 Task: In the  document Geneticengineeringletter.txt Change the allignment of footer to  'Left ' Select the entire text and insert font style 'Nunito' and font size: 16
Action: Mouse moved to (308, 369)
Screenshot: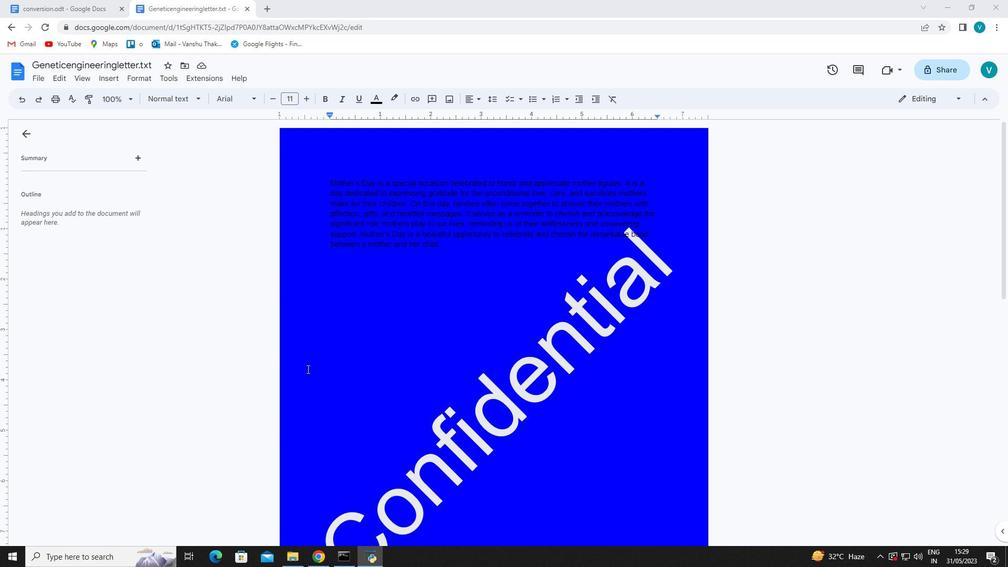 
Action: Mouse scrolled (308, 368) with delta (0, 0)
Screenshot: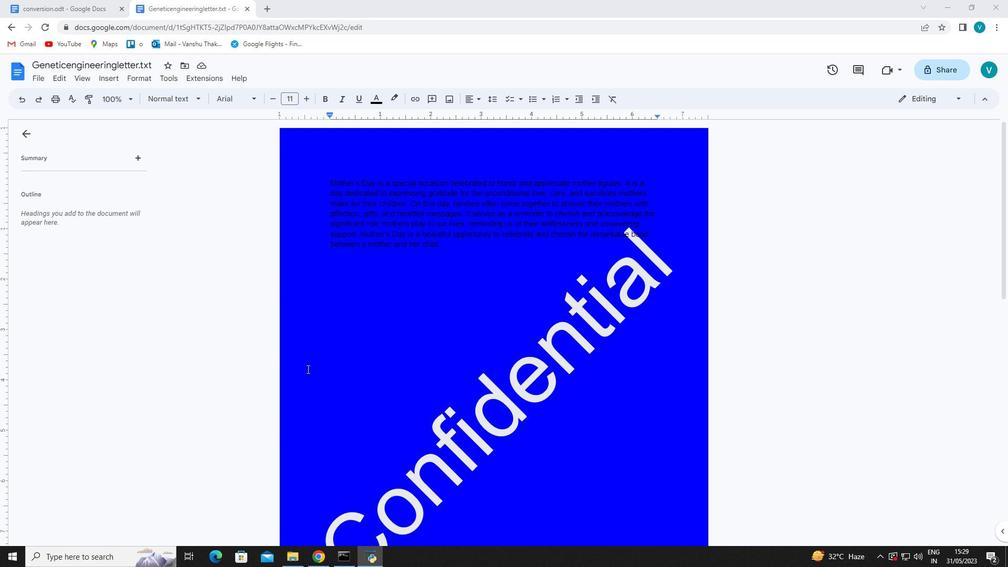 
Action: Mouse scrolled (308, 368) with delta (0, 0)
Screenshot: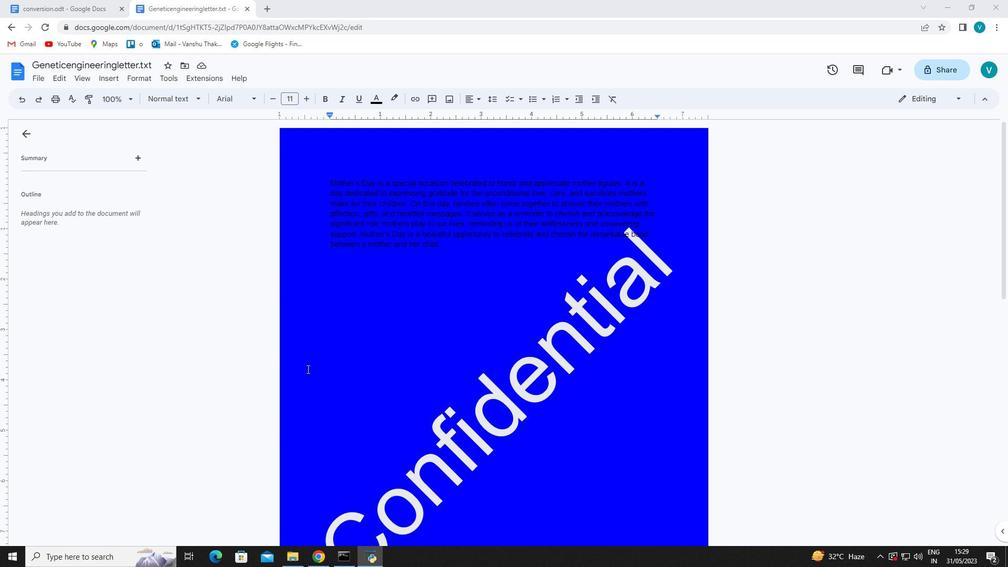 
Action: Mouse scrolled (308, 368) with delta (0, 0)
Screenshot: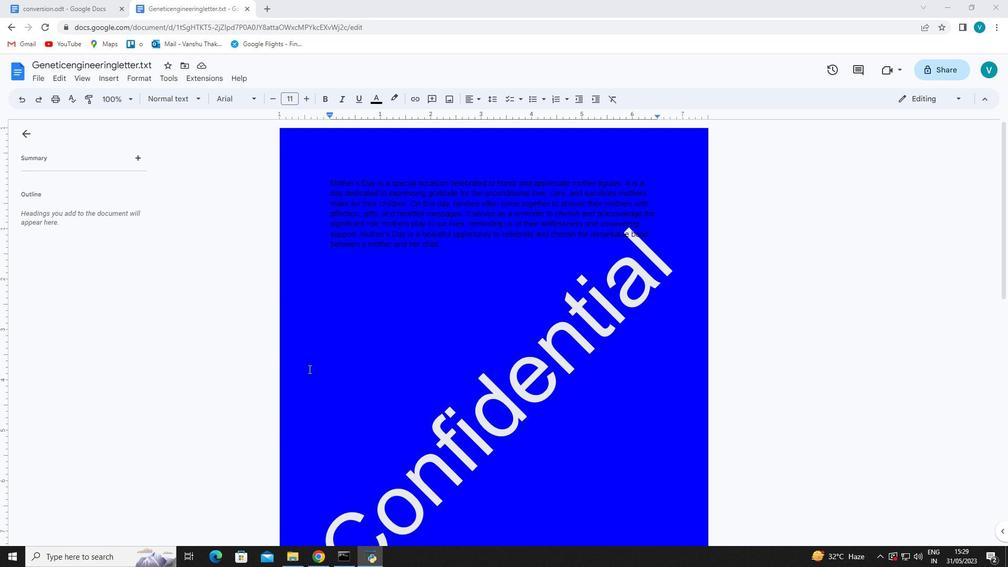 
Action: Mouse scrolled (308, 368) with delta (0, 0)
Screenshot: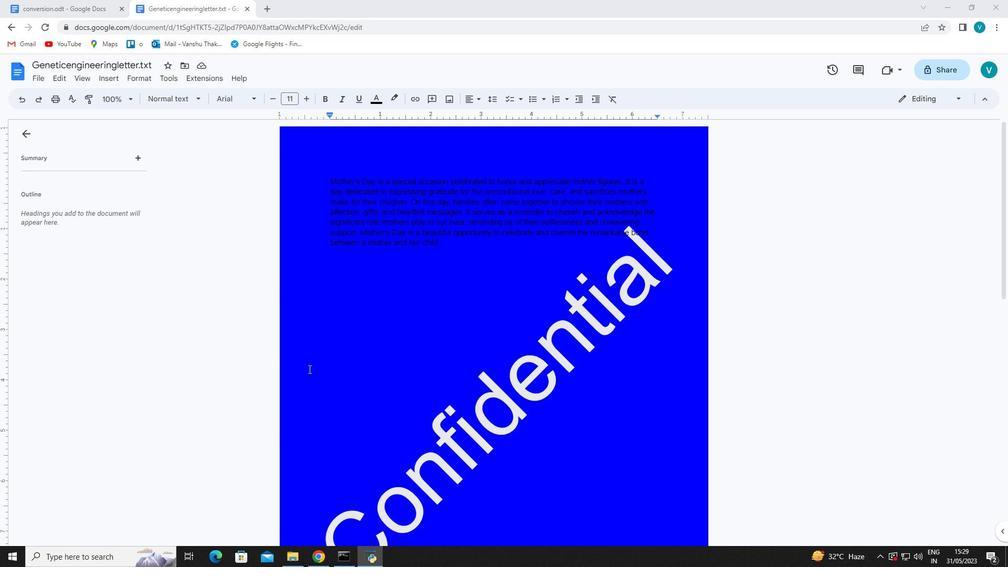 
Action: Mouse moved to (324, 438)
Screenshot: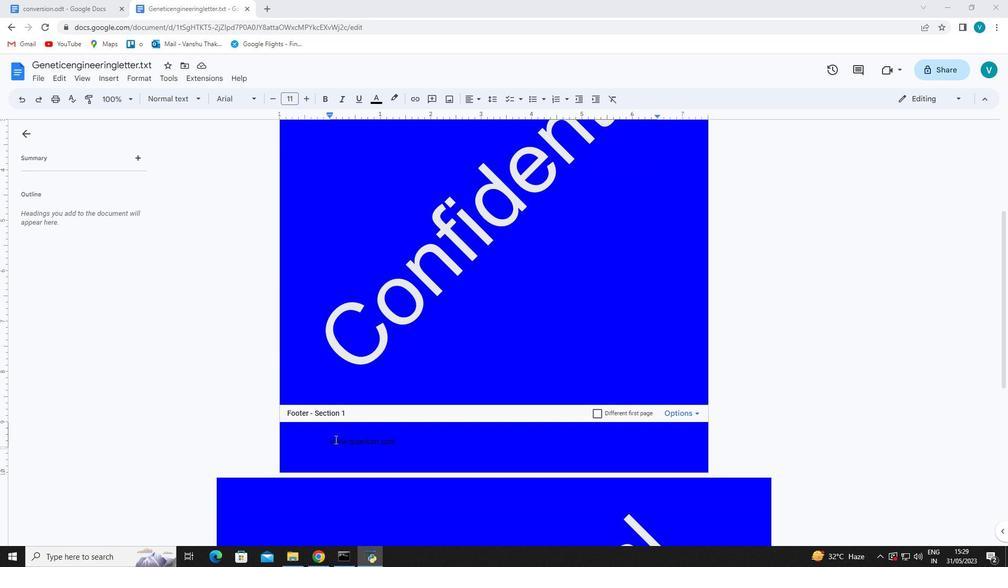 
Action: Mouse pressed left at (324, 438)
Screenshot: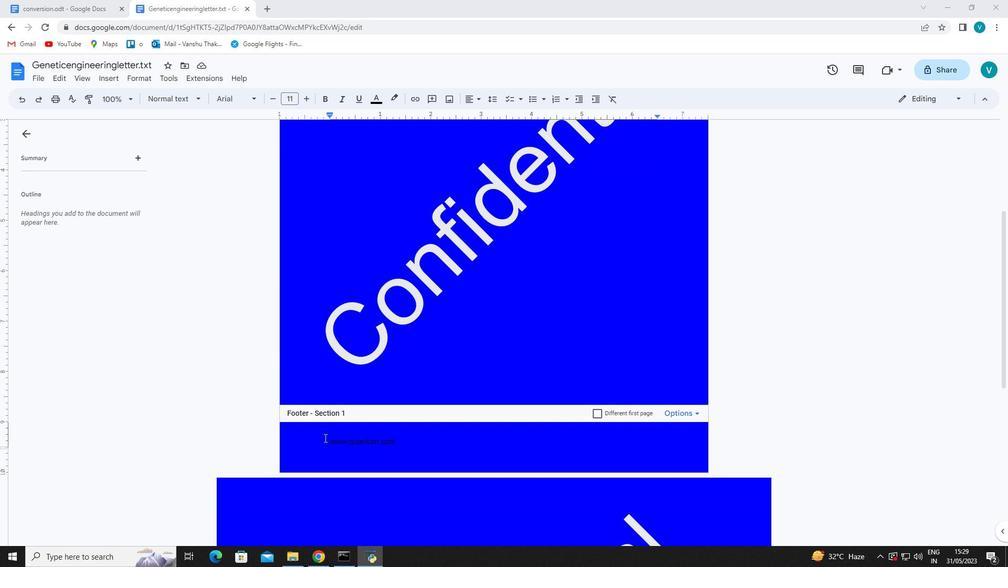 
Action: Mouse moved to (475, 98)
Screenshot: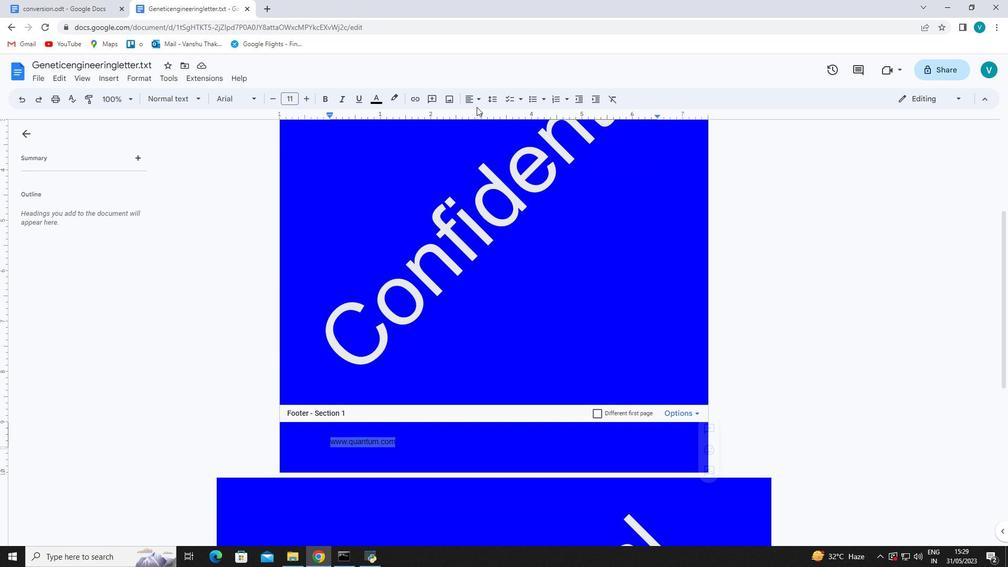 
Action: Mouse pressed left at (475, 98)
Screenshot: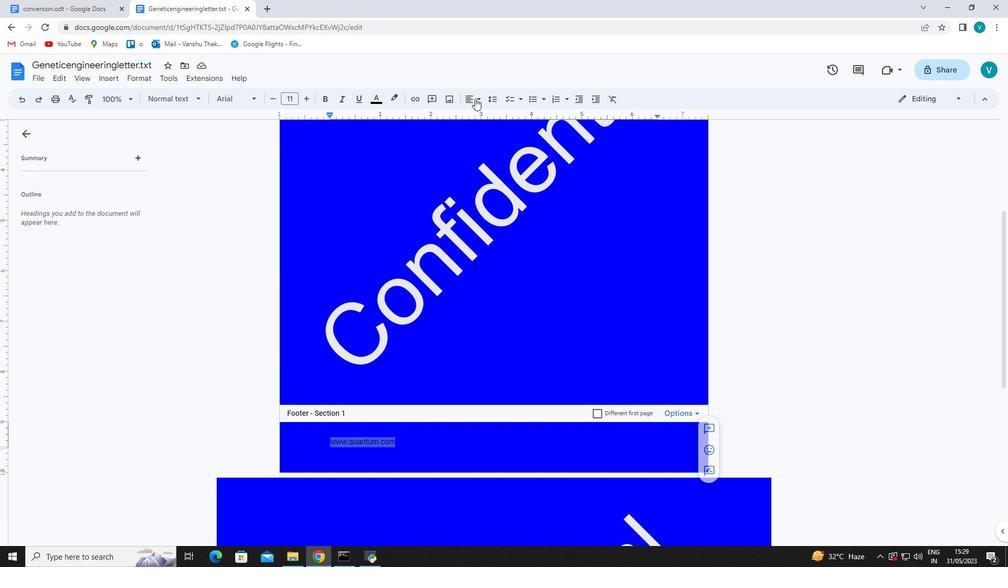 
Action: Mouse moved to (476, 117)
Screenshot: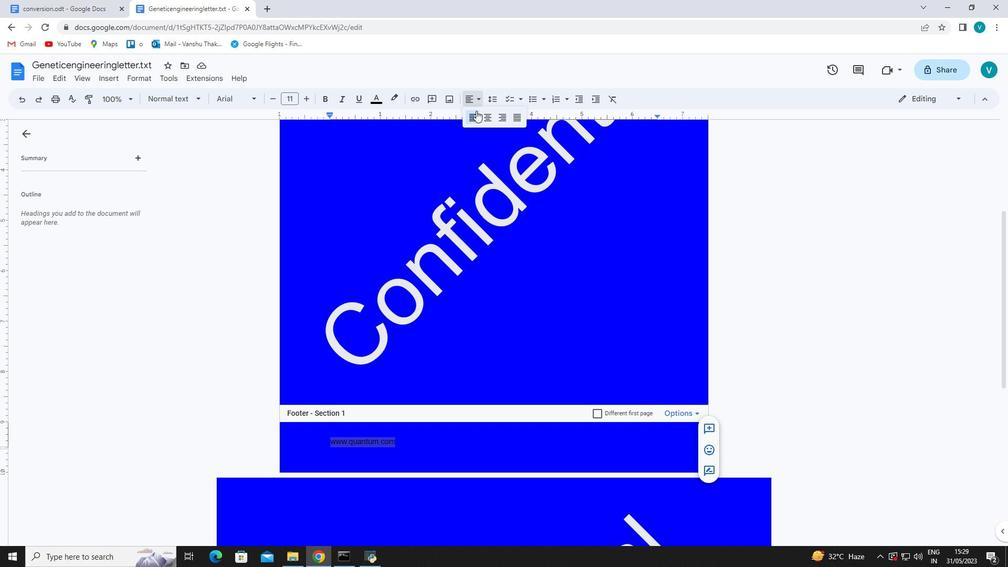 
Action: Mouse pressed left at (476, 117)
Screenshot: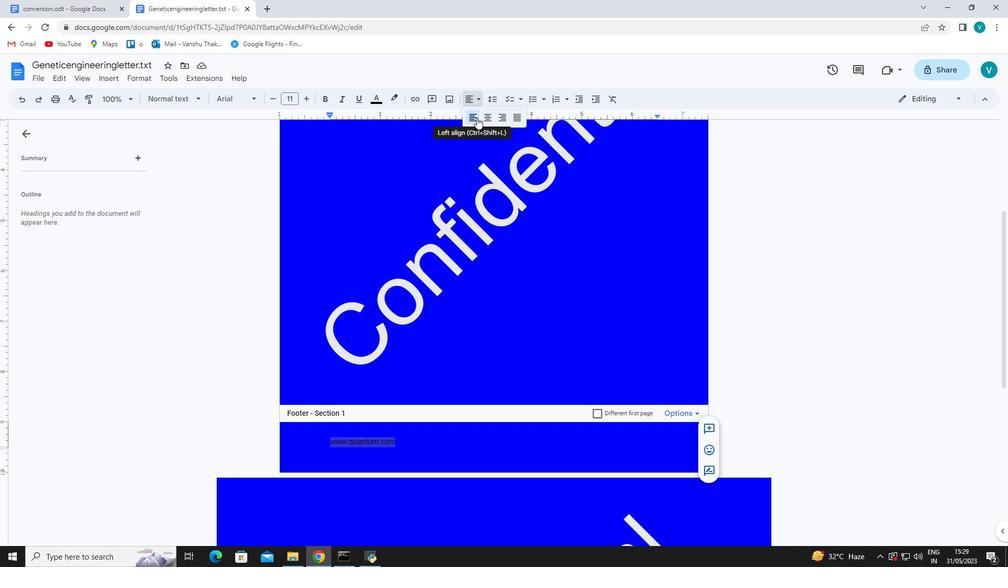 
Action: Mouse moved to (391, 345)
Screenshot: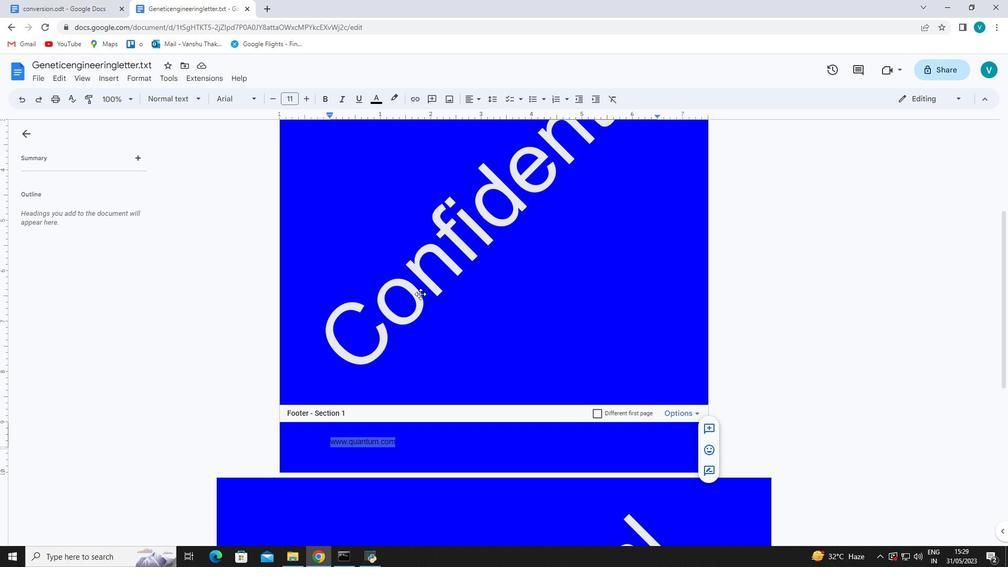 
Action: Mouse scrolled (391, 346) with delta (0, 0)
Screenshot: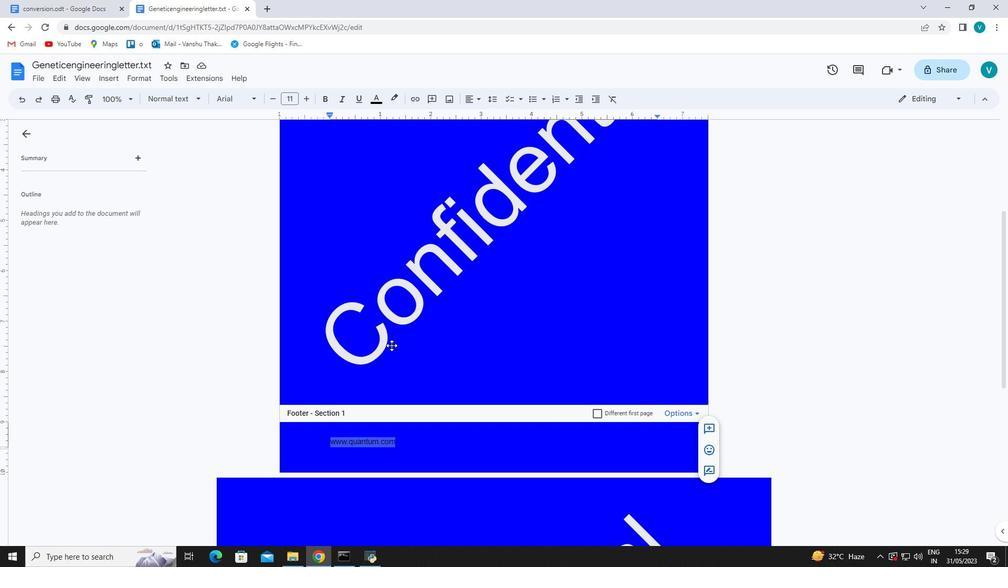 
Action: Mouse scrolled (391, 346) with delta (0, 0)
Screenshot: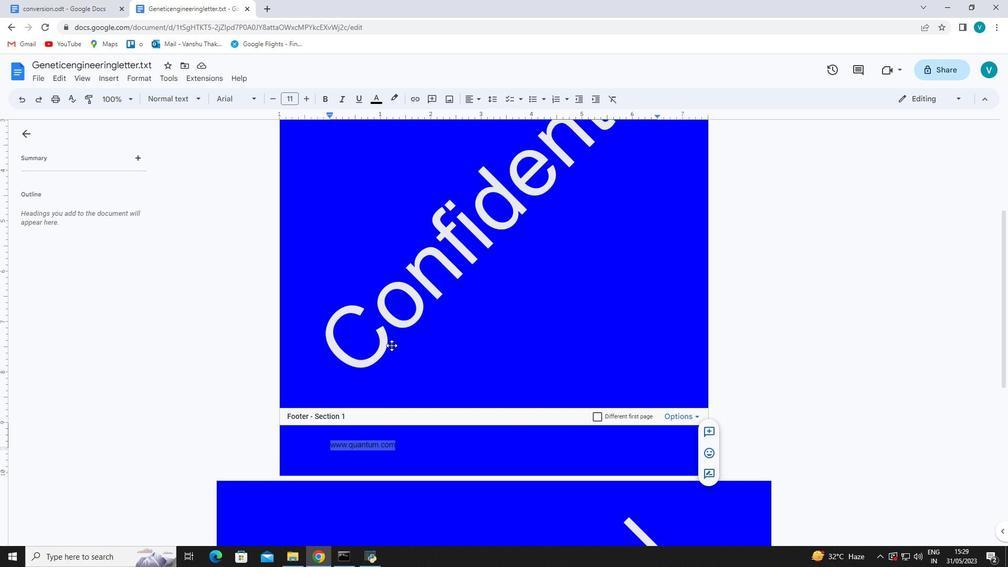 
Action: Mouse scrolled (391, 346) with delta (0, 0)
Screenshot: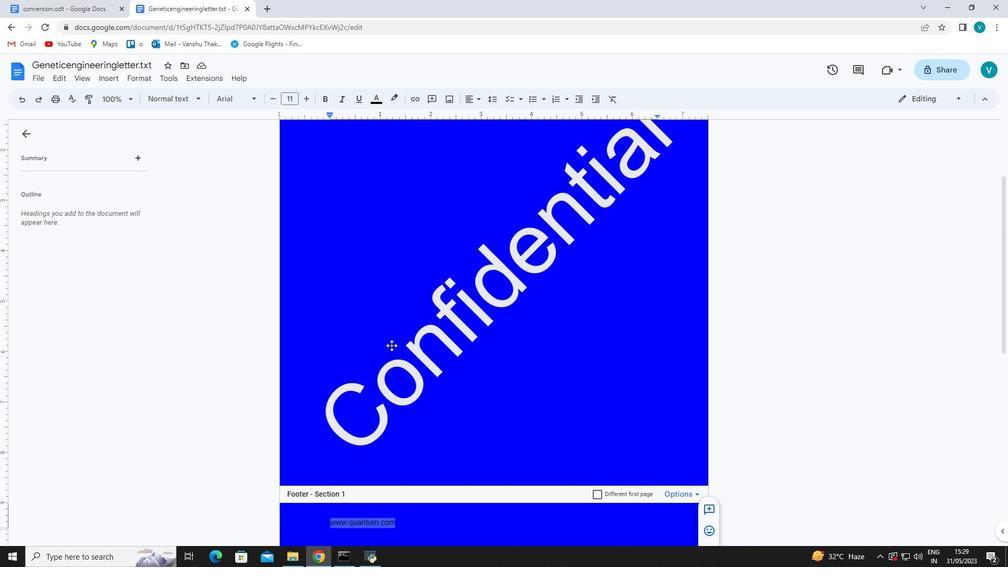 
Action: Mouse scrolled (391, 346) with delta (0, 0)
Screenshot: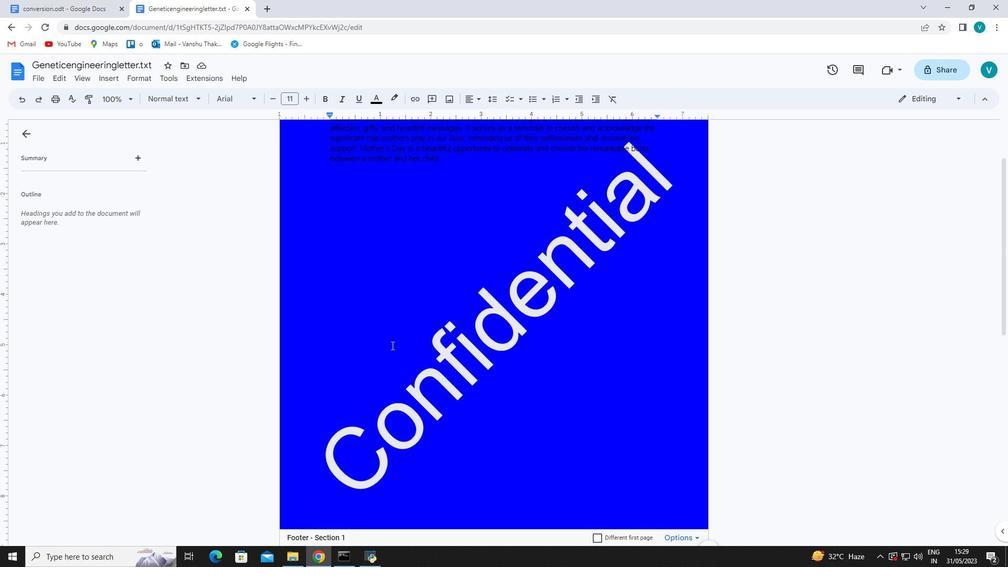 
Action: Mouse scrolled (391, 346) with delta (0, 0)
Screenshot: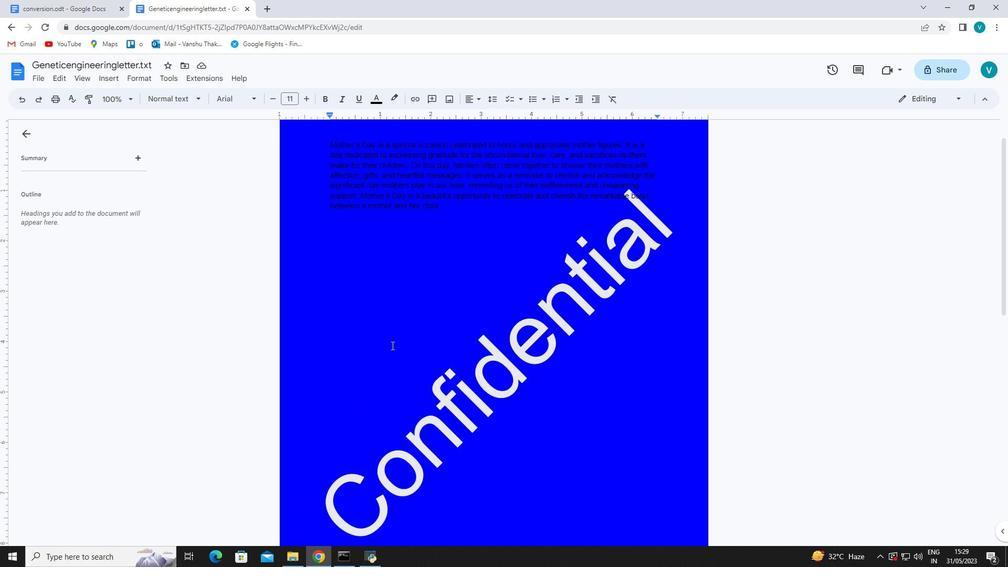 
Action: Mouse moved to (330, 182)
Screenshot: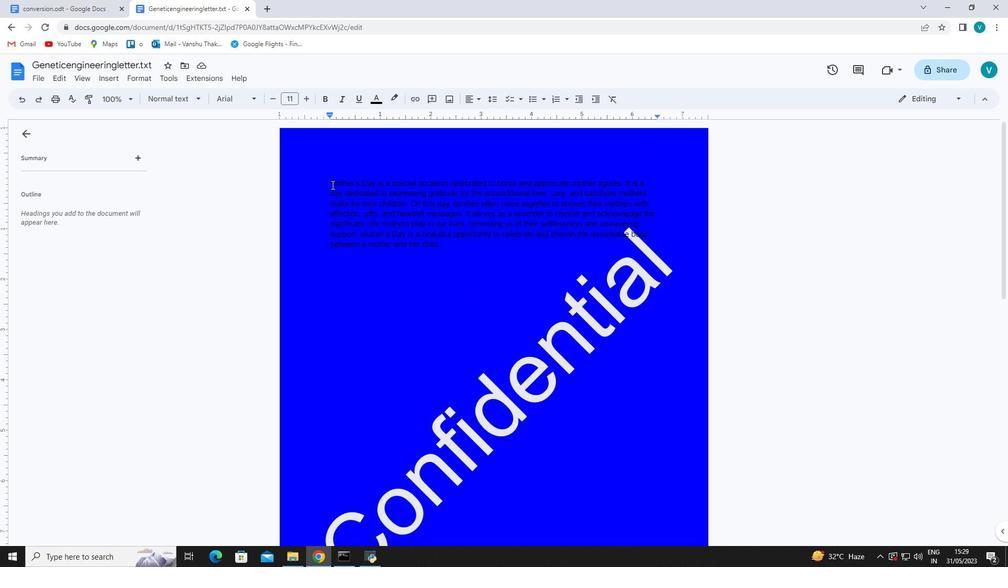 
Action: Mouse pressed left at (330, 182)
Screenshot: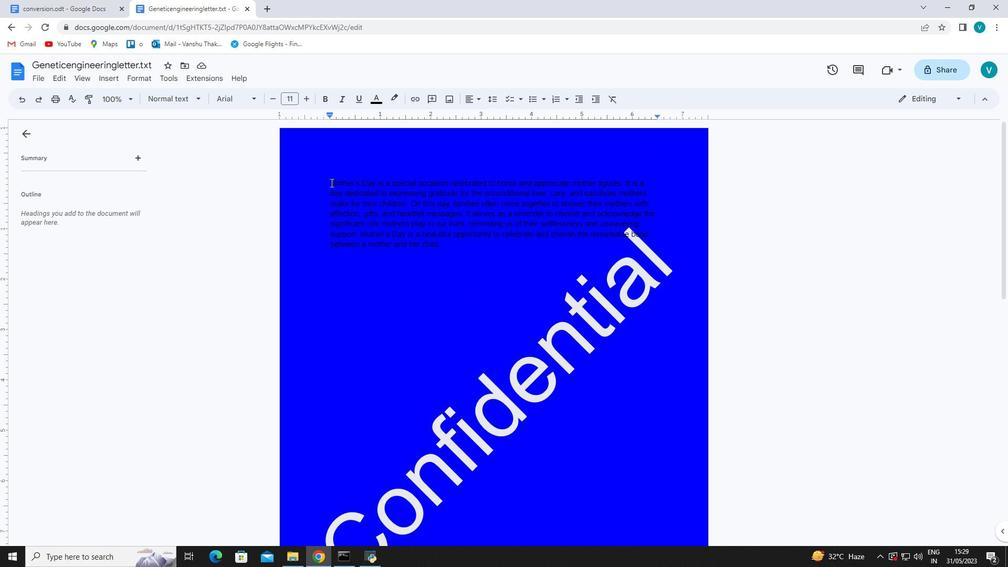 
Action: Mouse moved to (447, 258)
Screenshot: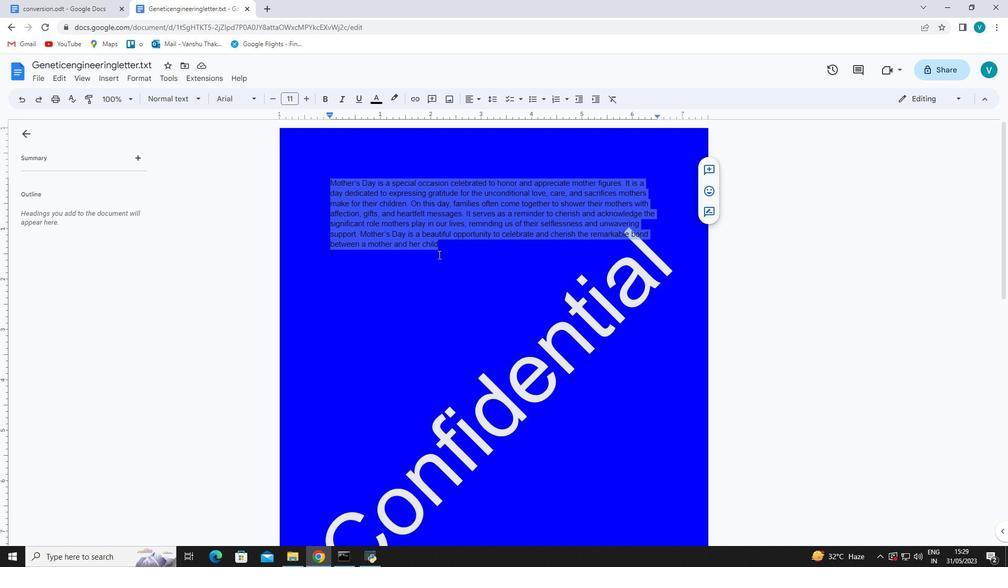 
Action: Mouse pressed left at (447, 258)
Screenshot: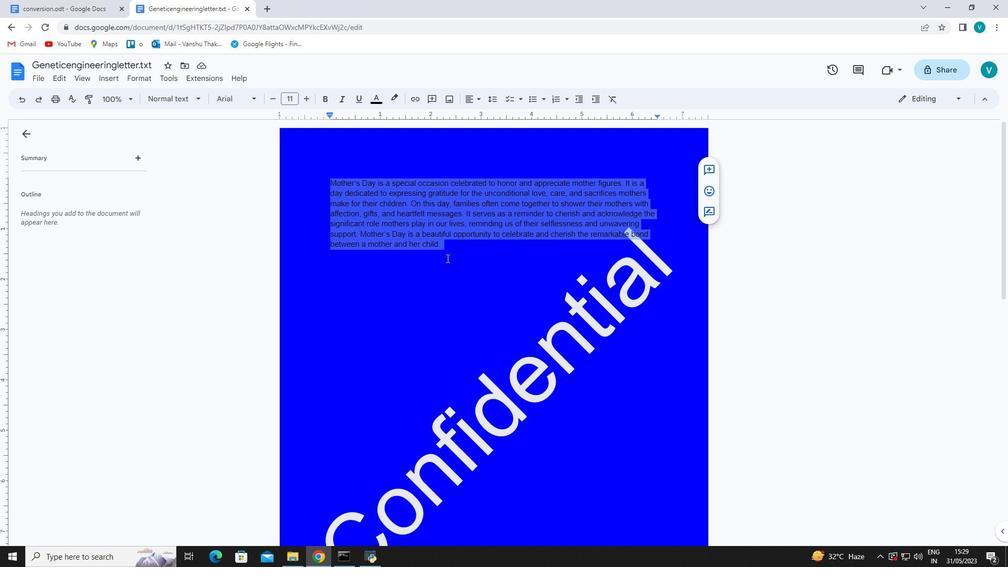 
Action: Mouse moved to (443, 247)
Screenshot: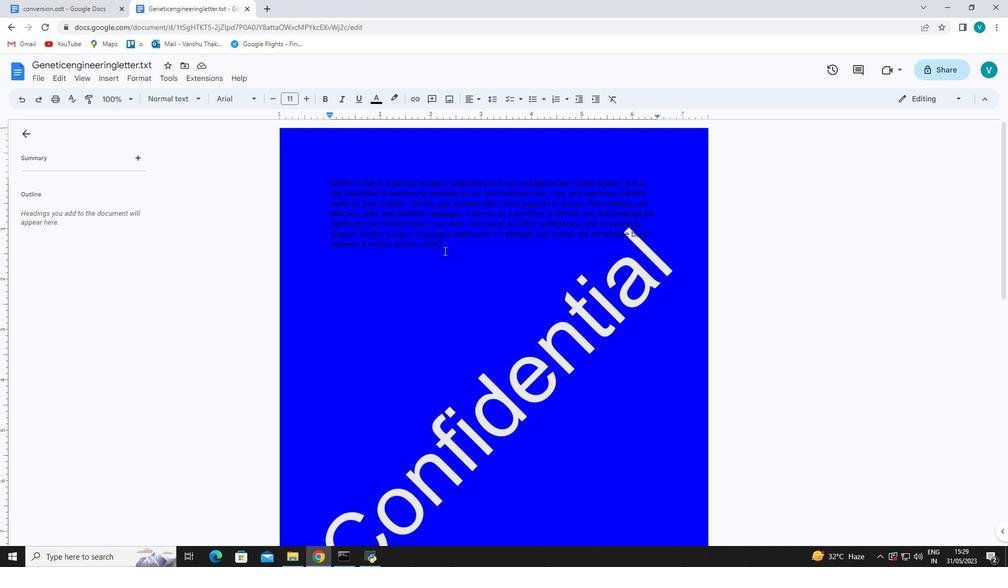 
Action: Mouse pressed left at (443, 247)
Screenshot: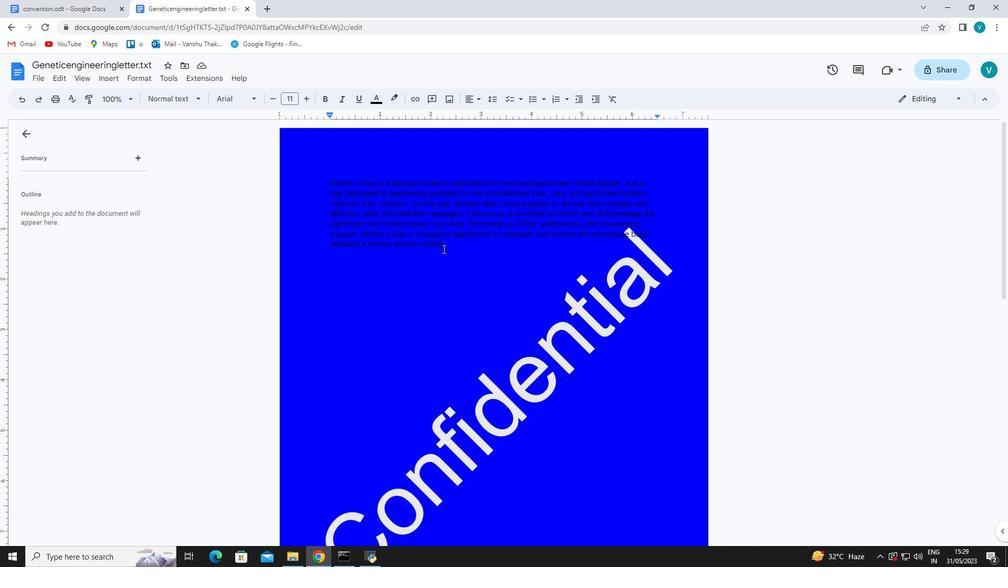 
Action: Mouse moved to (254, 101)
Screenshot: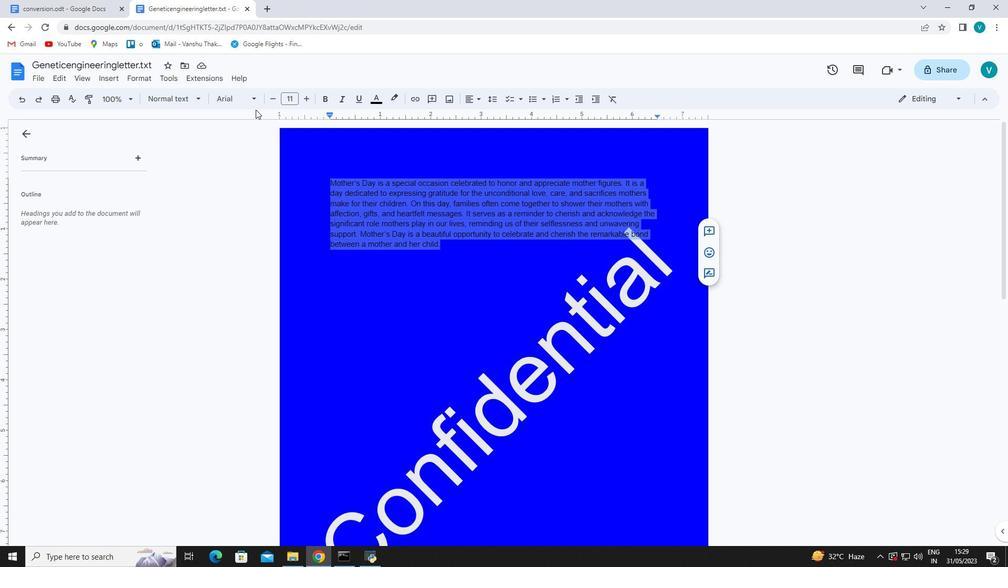
Action: Mouse pressed left at (254, 101)
Screenshot: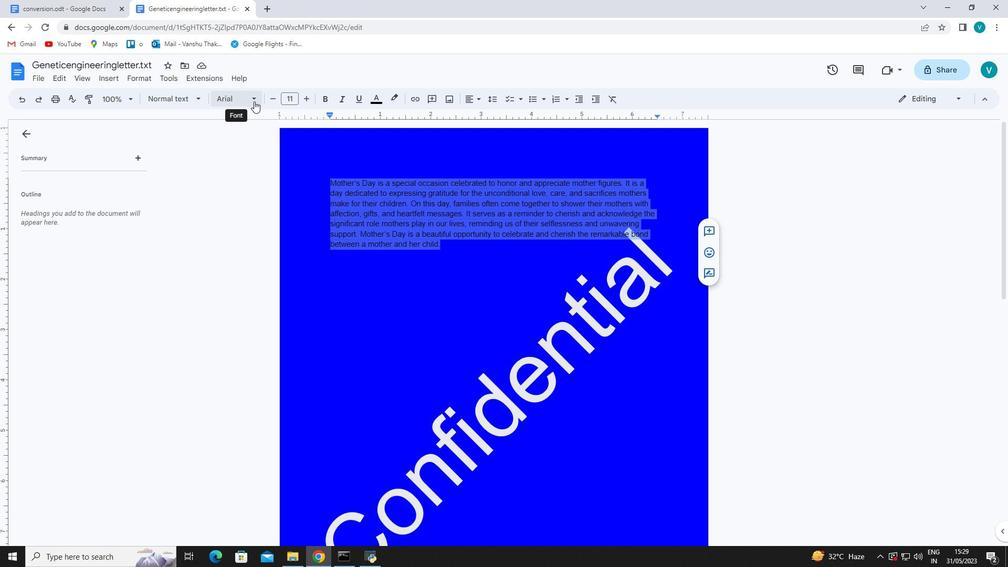 
Action: Mouse moved to (276, 179)
Screenshot: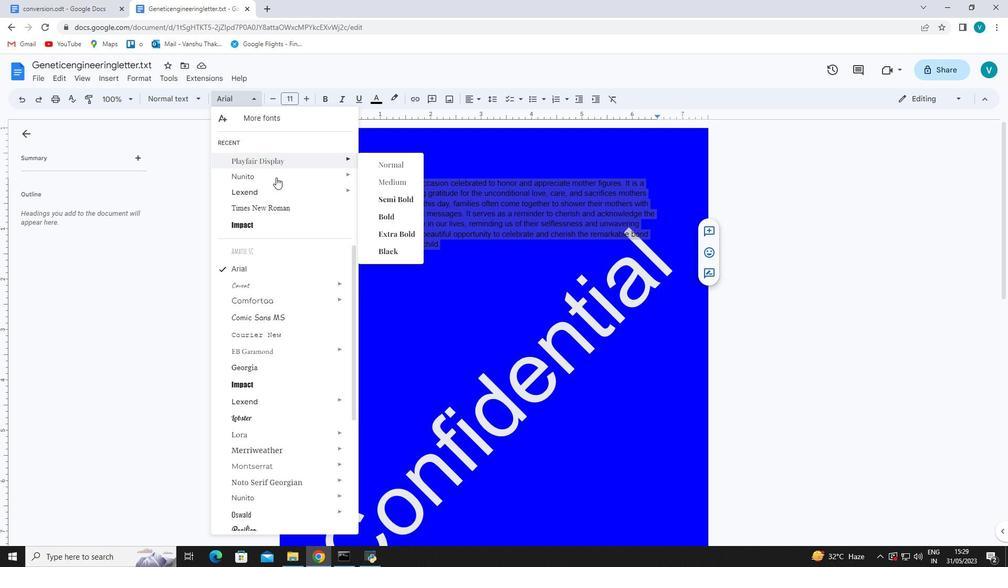 
Action: Mouse pressed left at (276, 179)
Screenshot: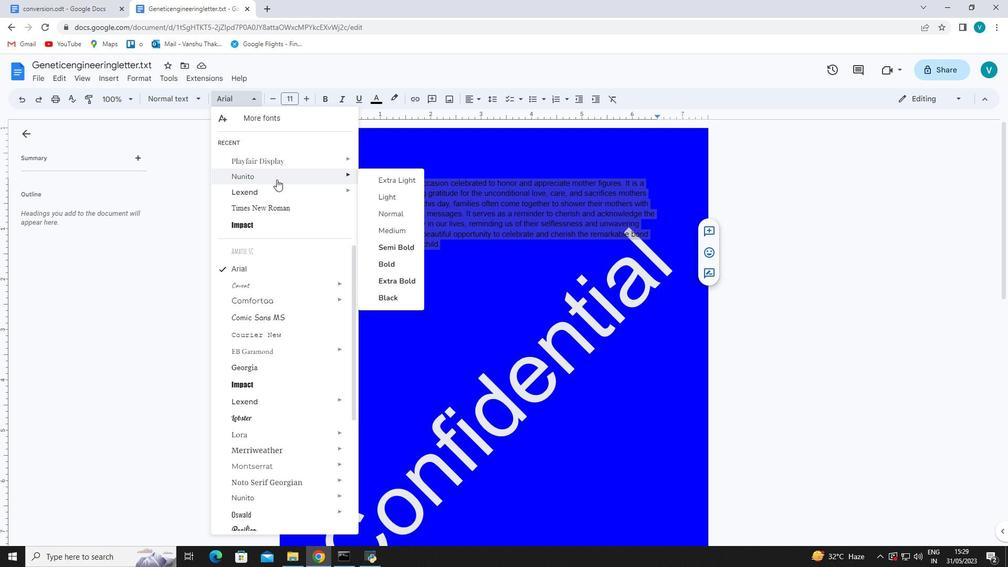 
Action: Mouse moved to (306, 97)
Screenshot: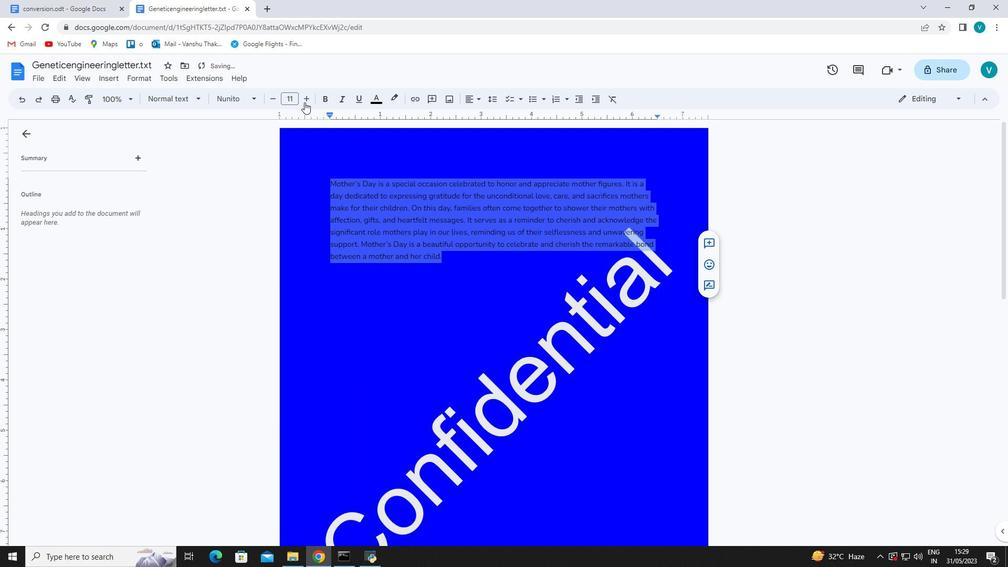 
Action: Mouse pressed left at (306, 97)
Screenshot: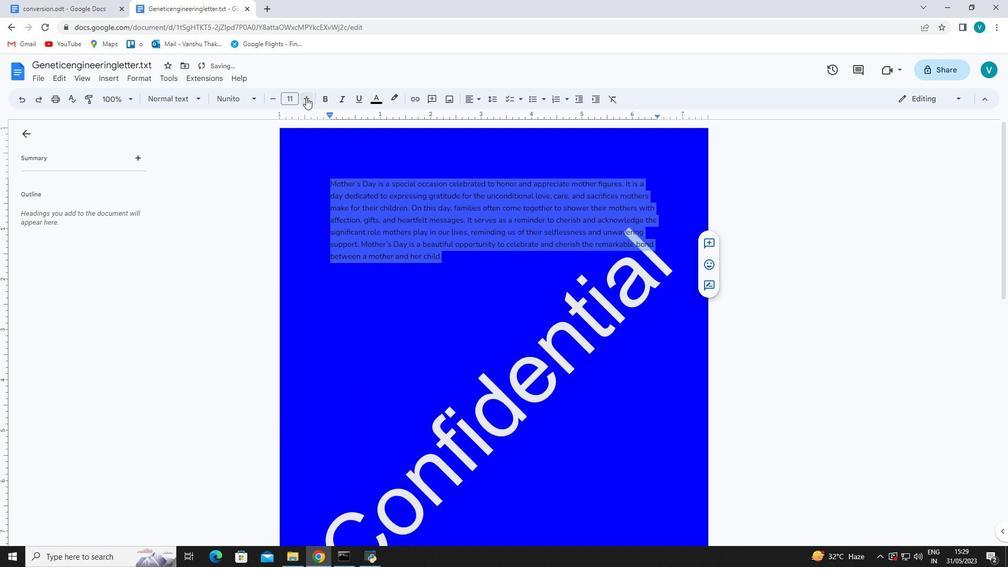 
Action: Mouse pressed left at (306, 97)
Screenshot: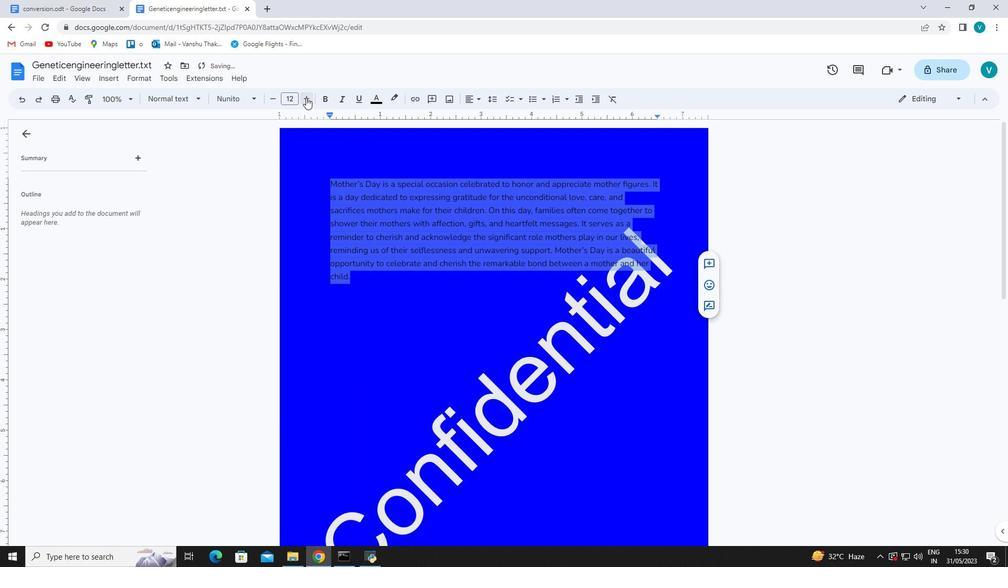 
Action: Mouse pressed left at (306, 97)
Screenshot: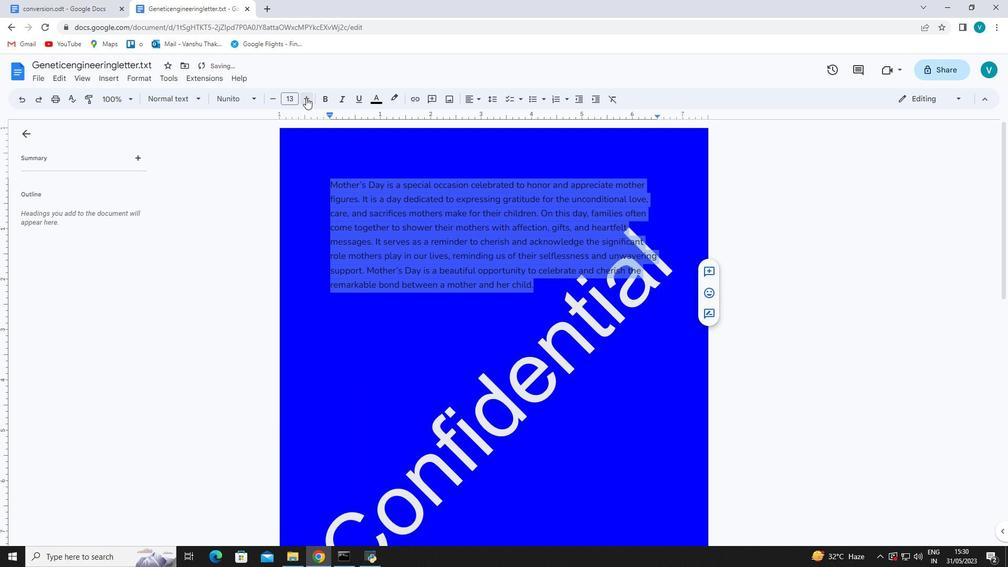 
Action: Mouse pressed left at (306, 97)
Screenshot: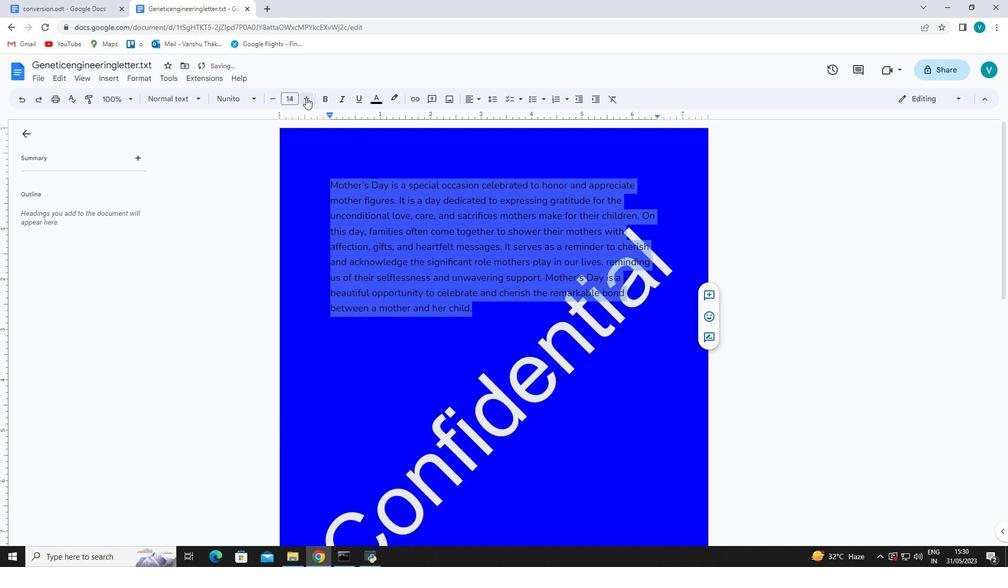 
Action: Mouse pressed left at (306, 97)
Screenshot: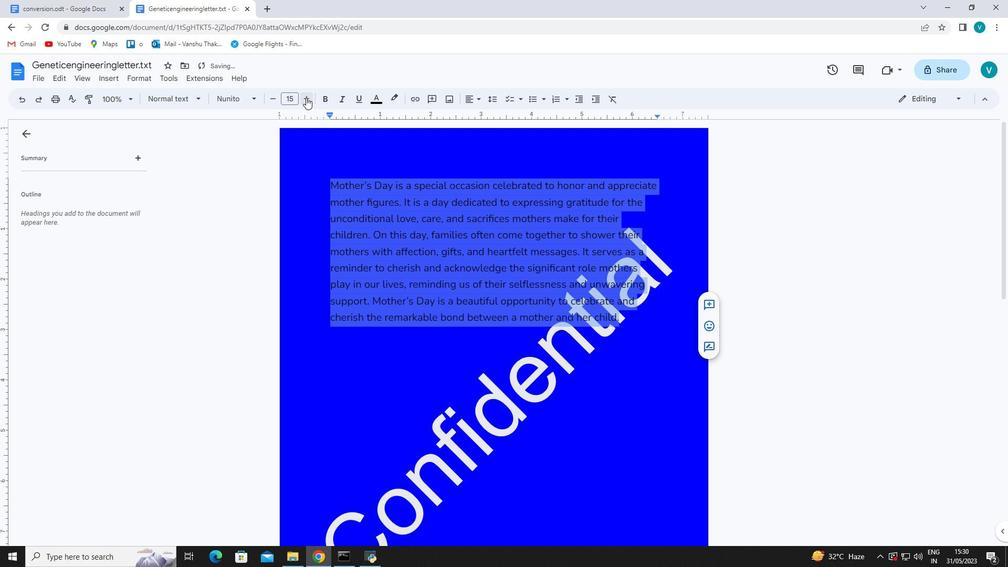 
Action: Mouse moved to (324, 335)
Screenshot: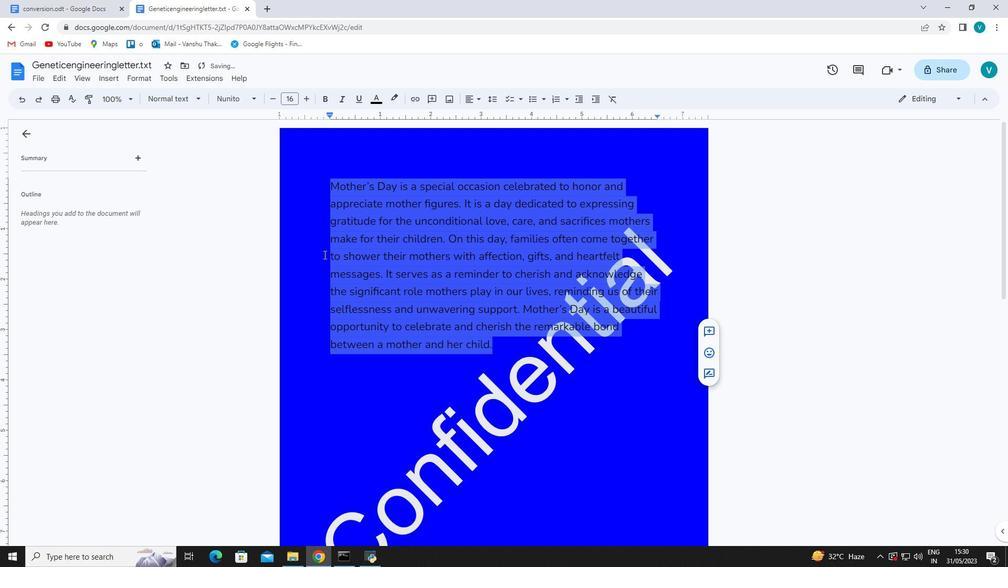 
Action: Mouse pressed left at (324, 335)
Screenshot: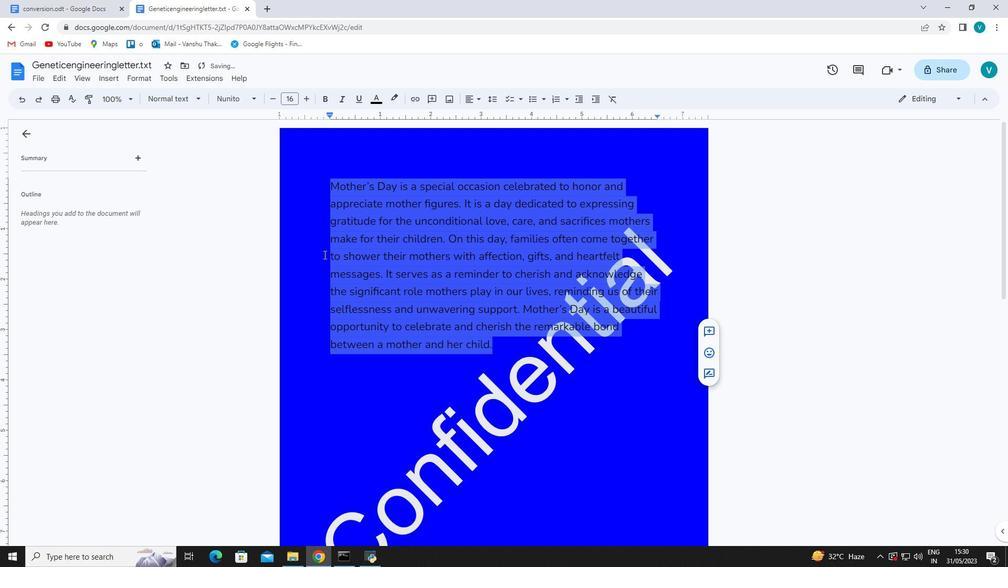 
Action: Mouse moved to (308, 325)
Screenshot: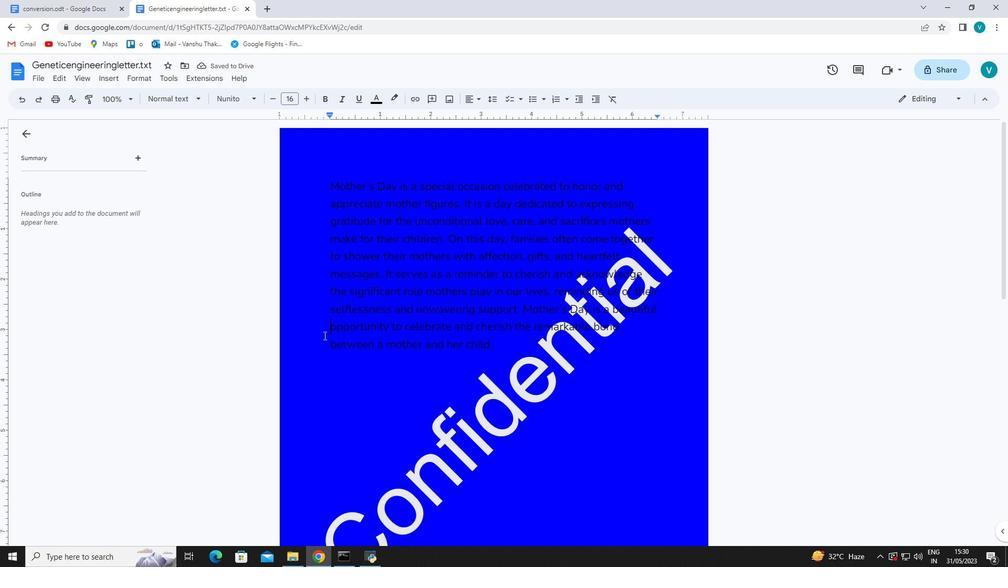 
